 Task: Create Card Product End-of-Life Performance Review in Board Newsletter Management Best Practices to Workspace Design Software. Create Card Farmer's Market Review in Board Social Media Crisis Management to Workspace Design Software. Create Card Product End-of-Life Performance Review in Board Sales Territory Planning and Forecasting to Workspace Design Software
Action: Mouse moved to (323, 124)
Screenshot: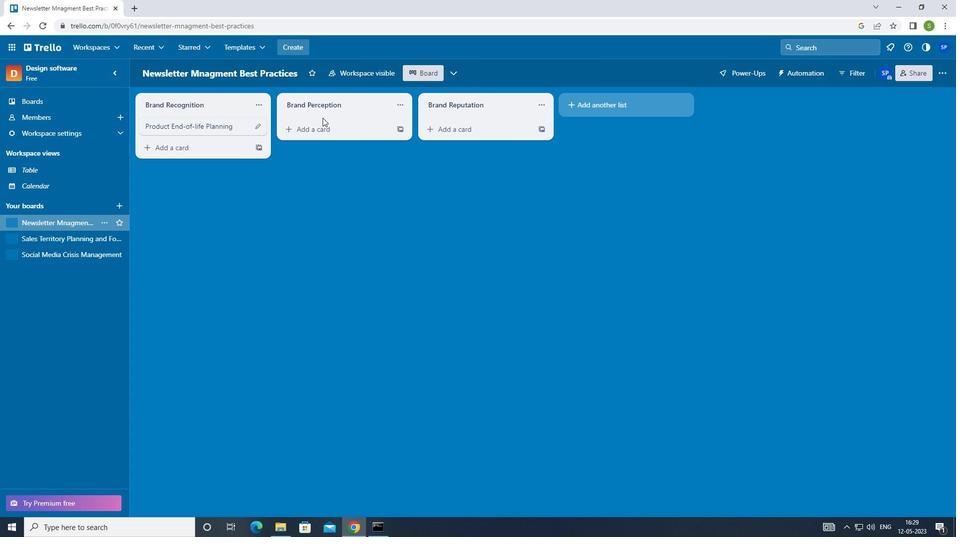 
Action: Mouse pressed left at (323, 124)
Screenshot: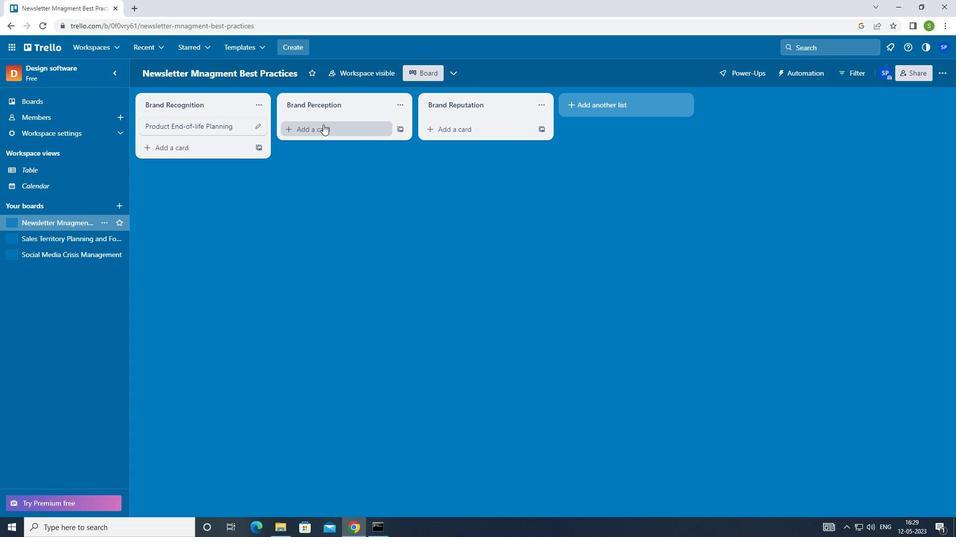 
Action: Mouse moved to (298, 236)
Screenshot: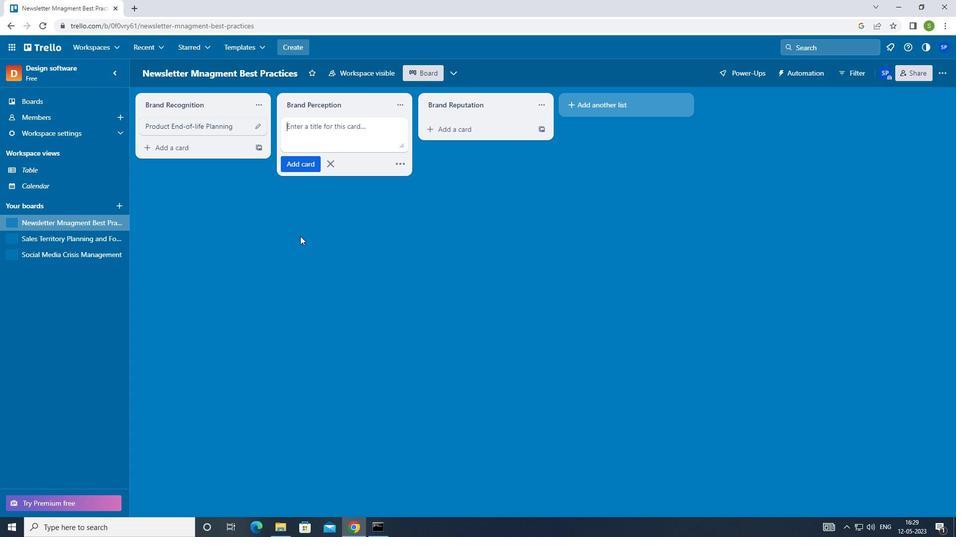 
Action: Key pressed <Key.shift>PRODUCT<Key.space><Key.shift><Key.shift><Key.shift><Key.shift><Key.shift><Key.shift><Key.shift><Key.shift><Key.shift><Key.shift><Key.shift>END-OF-<Key.shift>LFE-<Key.left><Key.left><Key.left>I<Key.right><Key.right><Key.right><Key.shift><Key.shift><Key.shift><Key.shift><Key.shift><Key.shift><Key.shift>PLANNING<Key.enter>
Screenshot: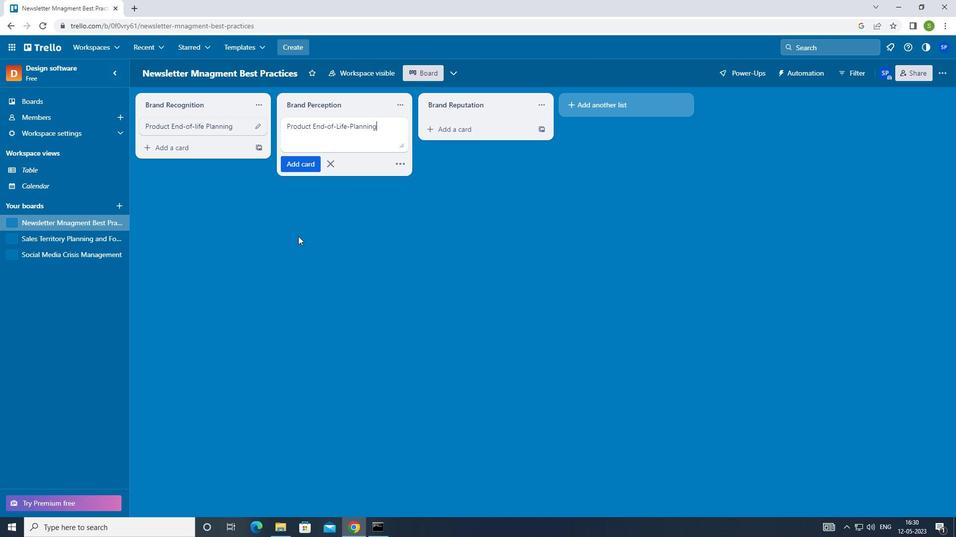 
Action: Mouse moved to (71, 253)
Screenshot: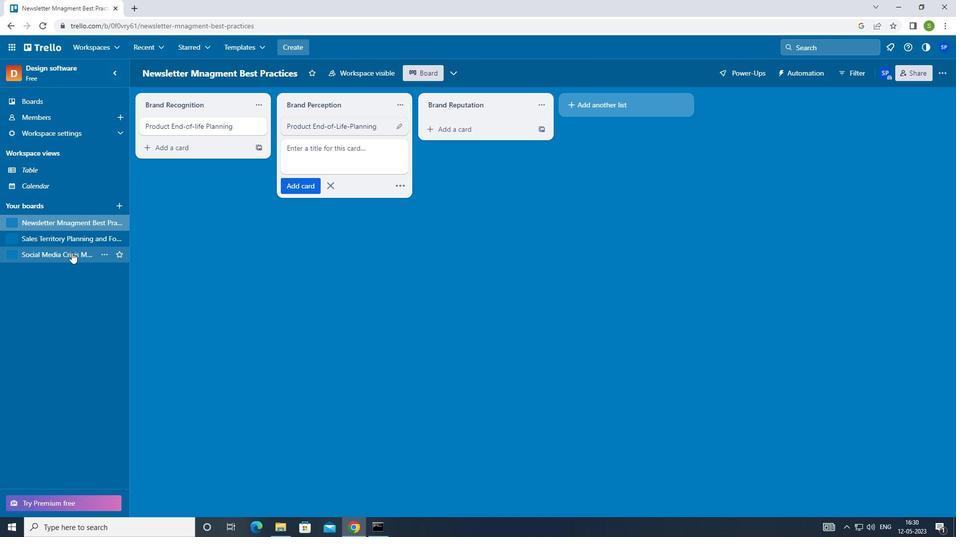 
Action: Mouse pressed left at (71, 253)
Screenshot: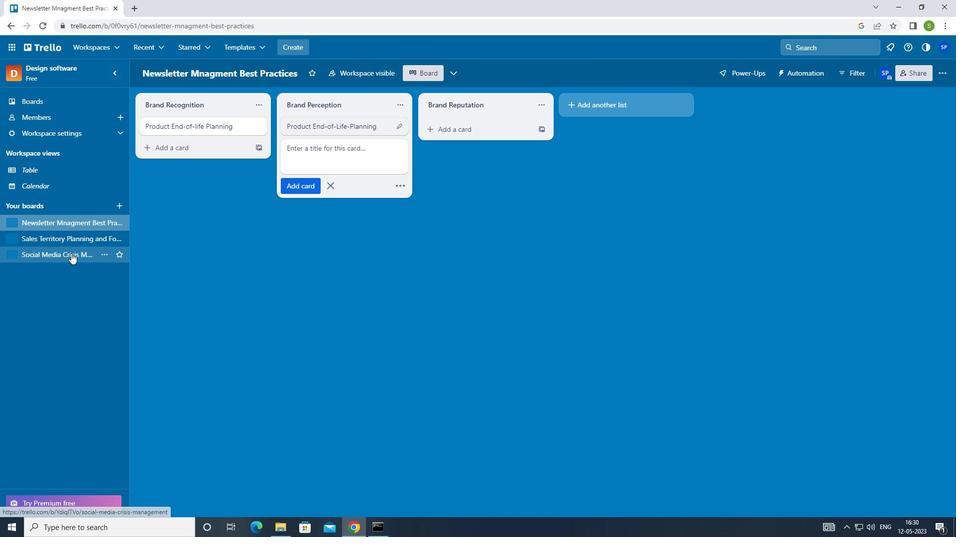 
Action: Mouse moved to (310, 130)
Screenshot: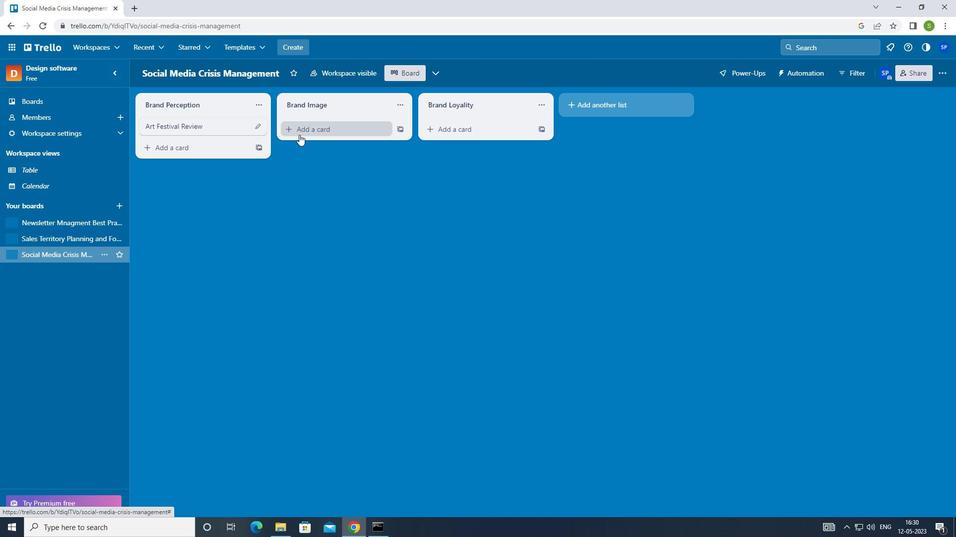 
Action: Mouse pressed left at (310, 130)
Screenshot: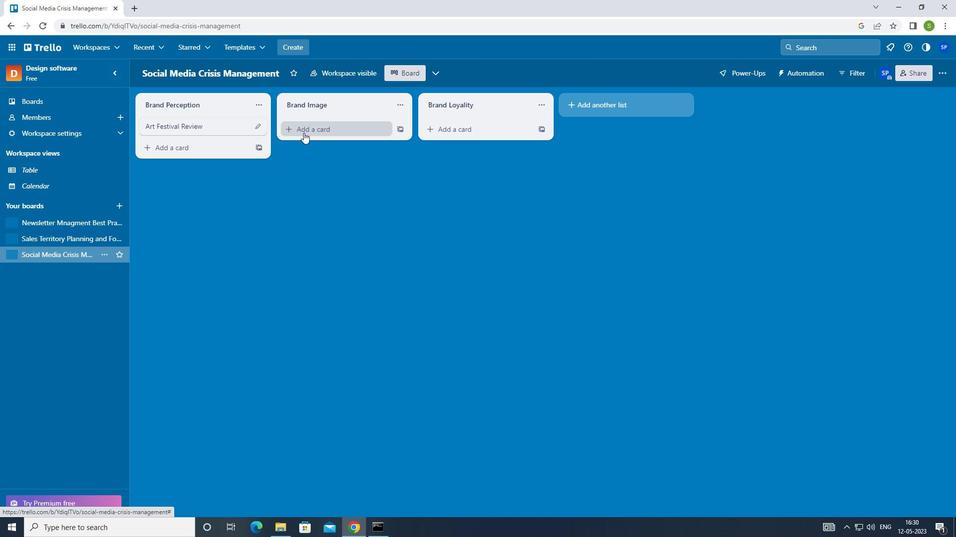
Action: Mouse moved to (289, 225)
Screenshot: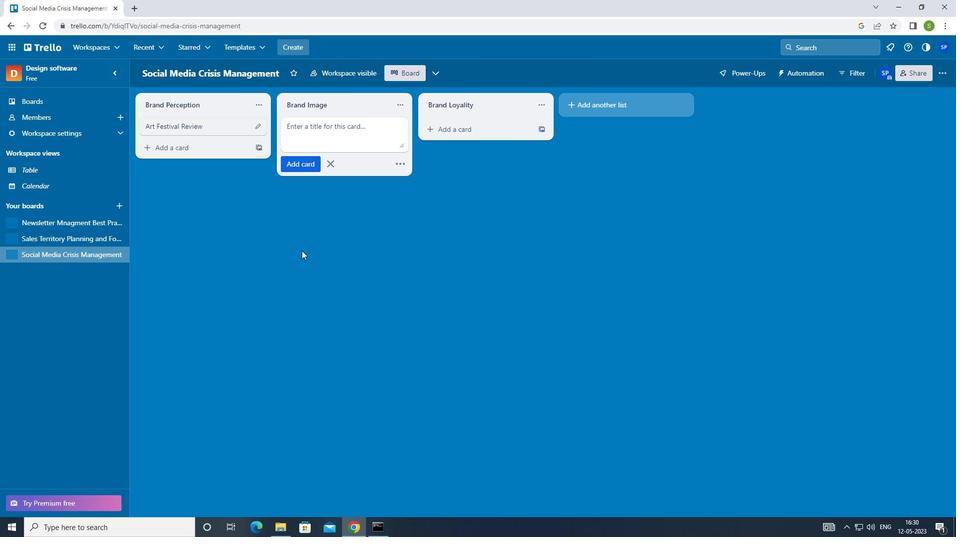 
Action: Key pressed <Key.shift>FARMER<Key.space><Key.shift>MARKET<Key.space><Key.shift>REVIEW<Key.enter>
Screenshot: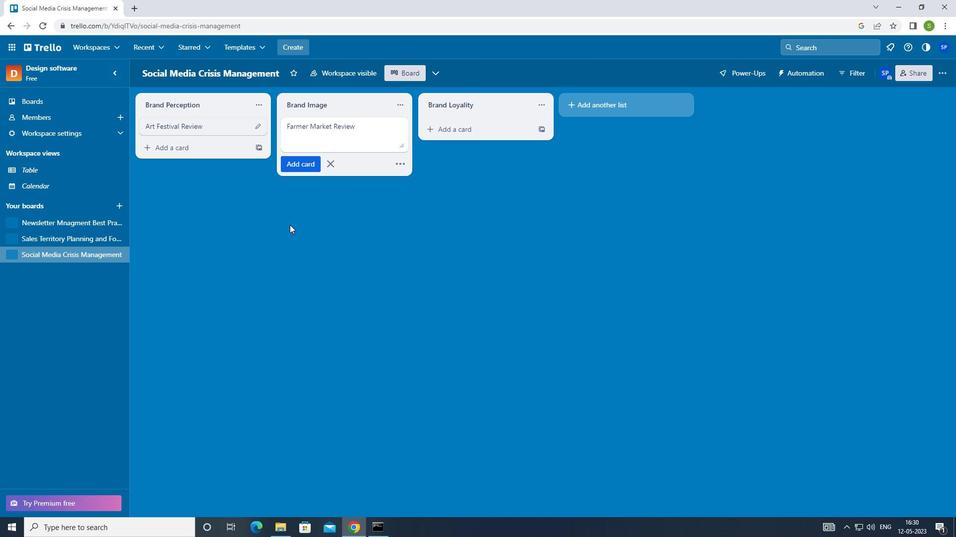 
Action: Mouse moved to (64, 241)
Screenshot: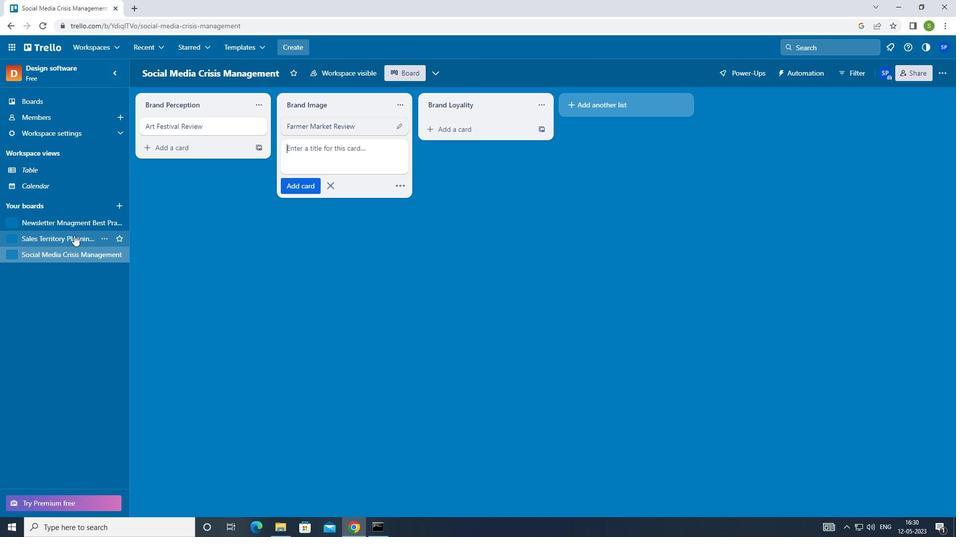 
Action: Mouse pressed left at (64, 241)
Screenshot: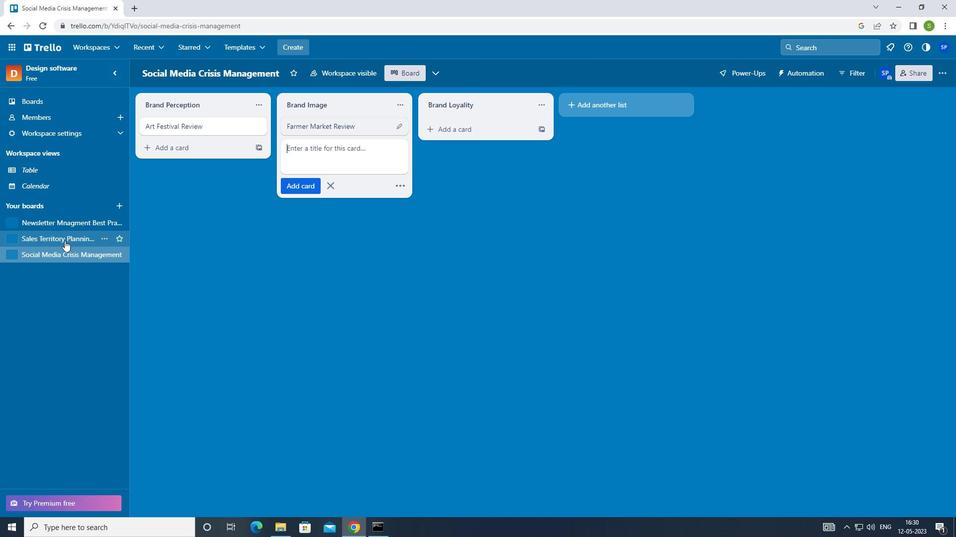 
Action: Mouse moved to (311, 126)
Screenshot: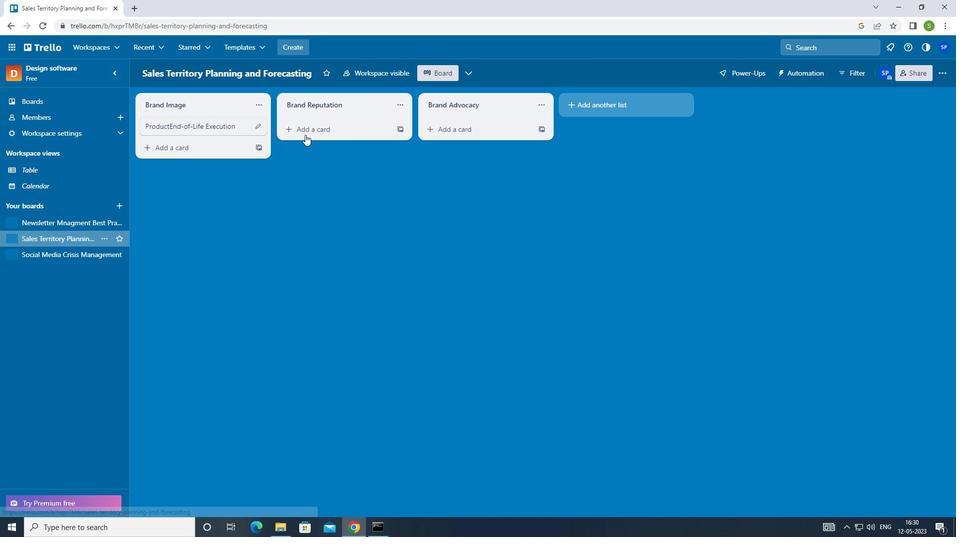 
Action: Mouse pressed left at (311, 126)
Screenshot: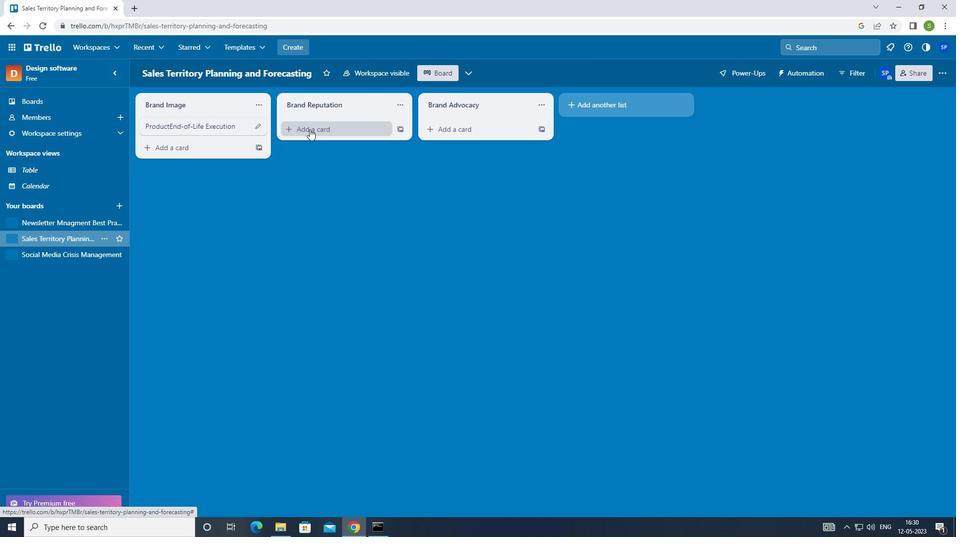 
Action: Mouse moved to (274, 225)
Screenshot: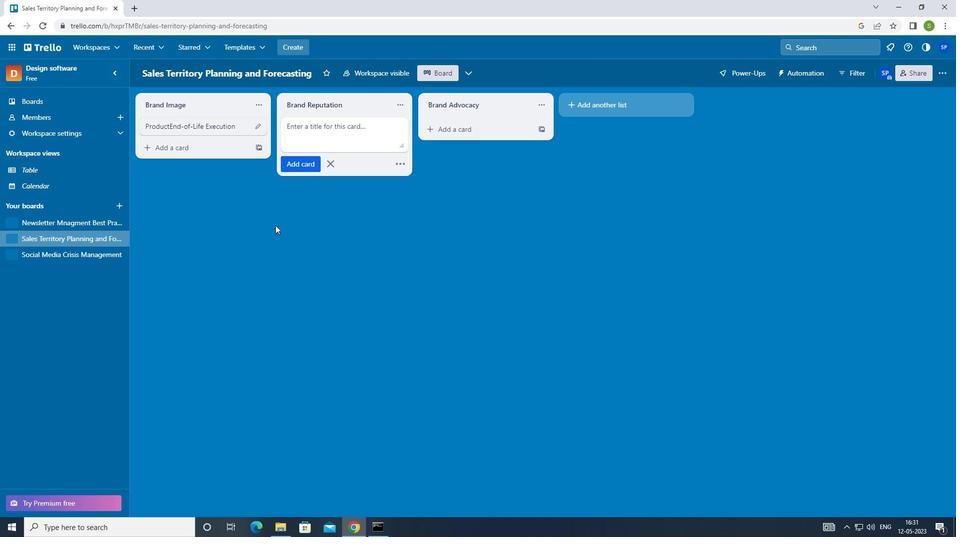 
Action: Key pressed <Key.shift>PRODUCT<Key.space><Key.shift><Key.shift><Key.shift><Key.shift><Key.shift><Key.shift><Key.shift><Key.shift><Key.shift><Key.shift><Key.shift>END-OD<Key.backspace>F-LIFE<Key.space><Key.shift>PERFORMANCE<Key.space><Key.shift>REVIEW<Key.enter>
Screenshot: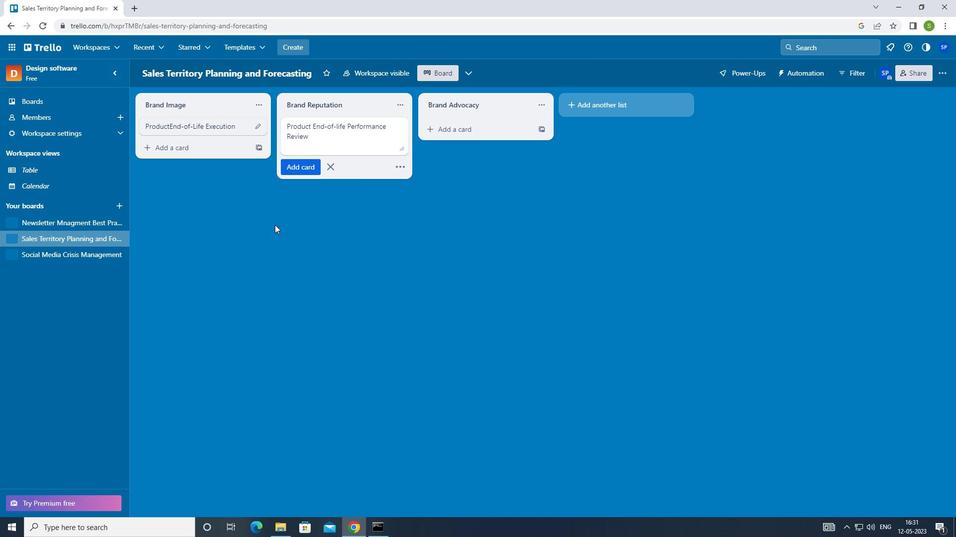 
Action: Mouse moved to (274, 224)
Screenshot: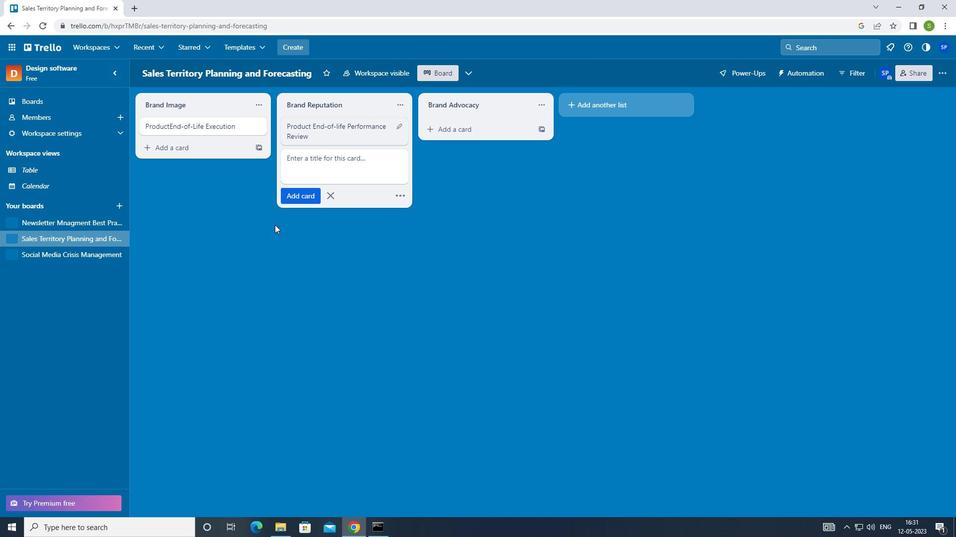 
Action: Key pressed <Key.f8>
Screenshot: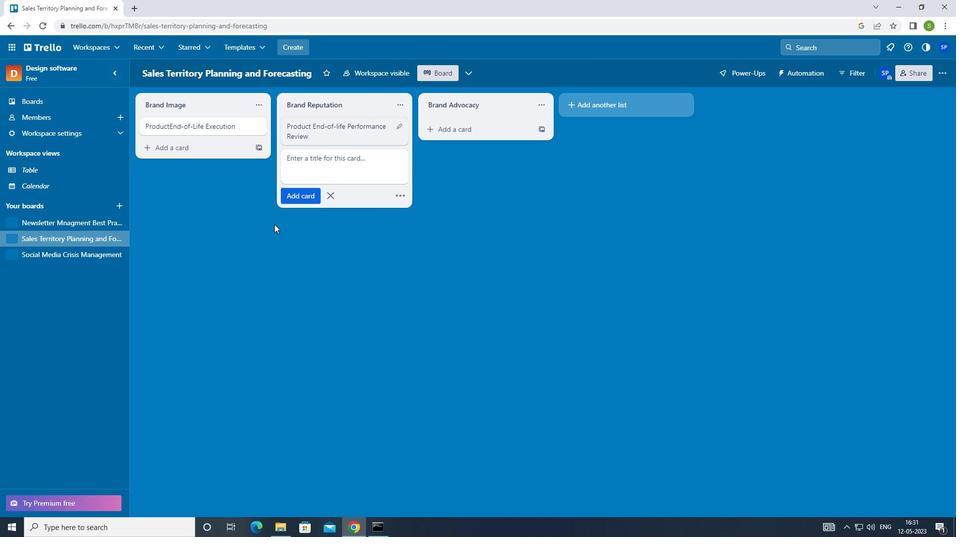 
